 Task: Invite Team Member Softage.1@softage.net to Workspace Employee Relations. Invite Team Member Softage.2@softage.net to Workspace Employee Relations. Invite Team Member Softage.3@softage.net to Workspace Employee Relations. Invite Team Member Softage.4@softage.net to Workspace Employee Relations
Action: Mouse moved to (789, 118)
Screenshot: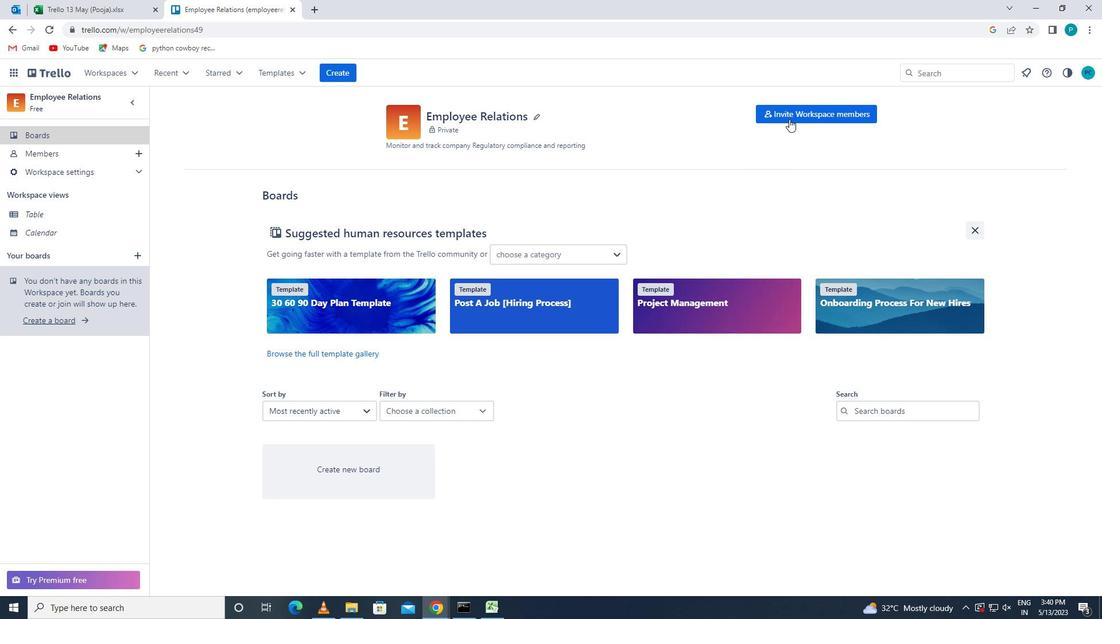 
Action: Mouse pressed left at (789, 118)
Screenshot: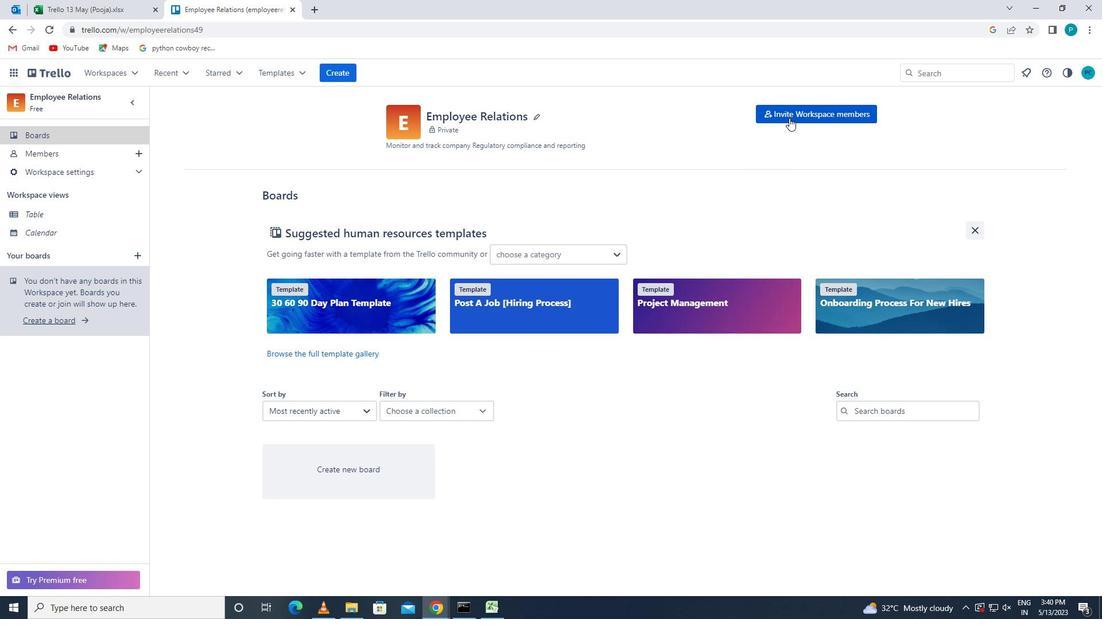 
Action: Mouse moved to (541, 328)
Screenshot: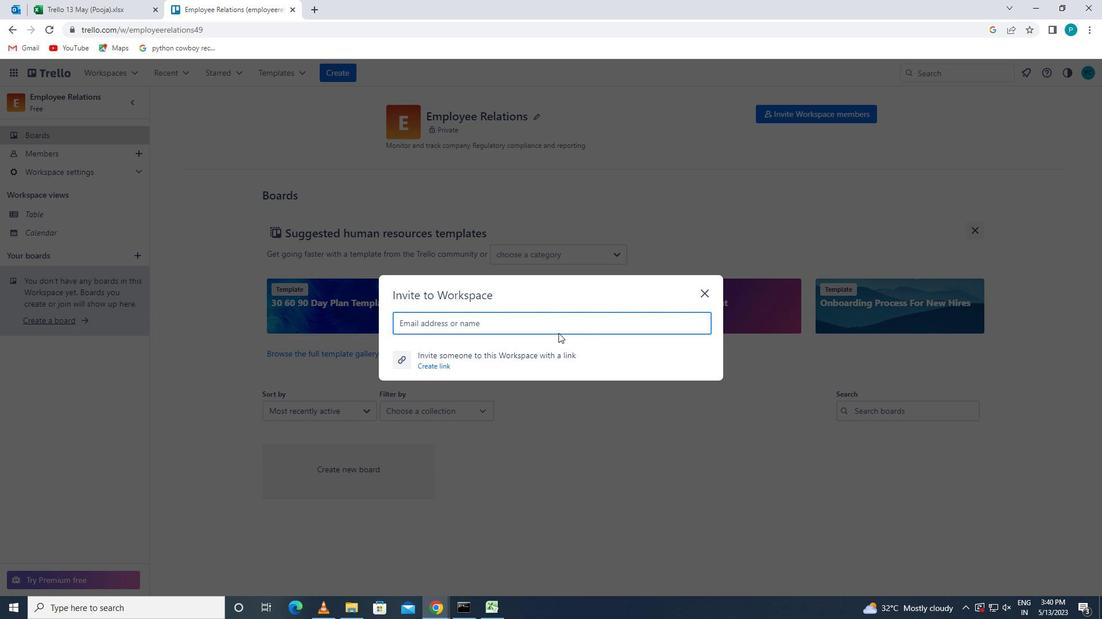 
Action: Mouse pressed left at (541, 328)
Screenshot: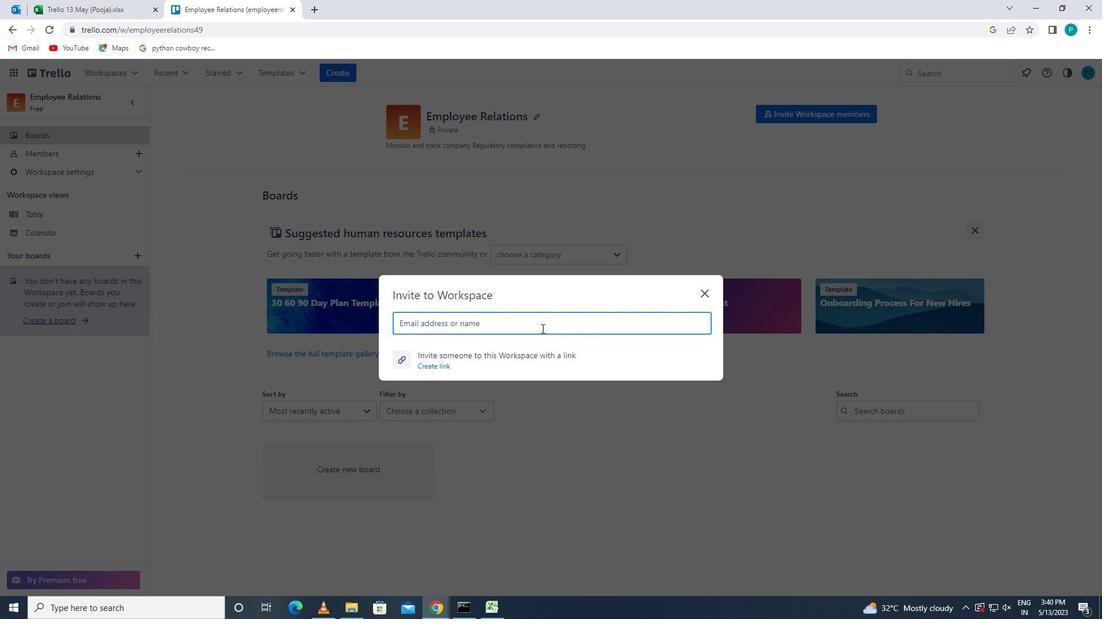 
Action: Key pressed <Key.caps_lock>s<Key.caps_lock>oftage.1<Key.shift>@SOFTAGE.NET
Screenshot: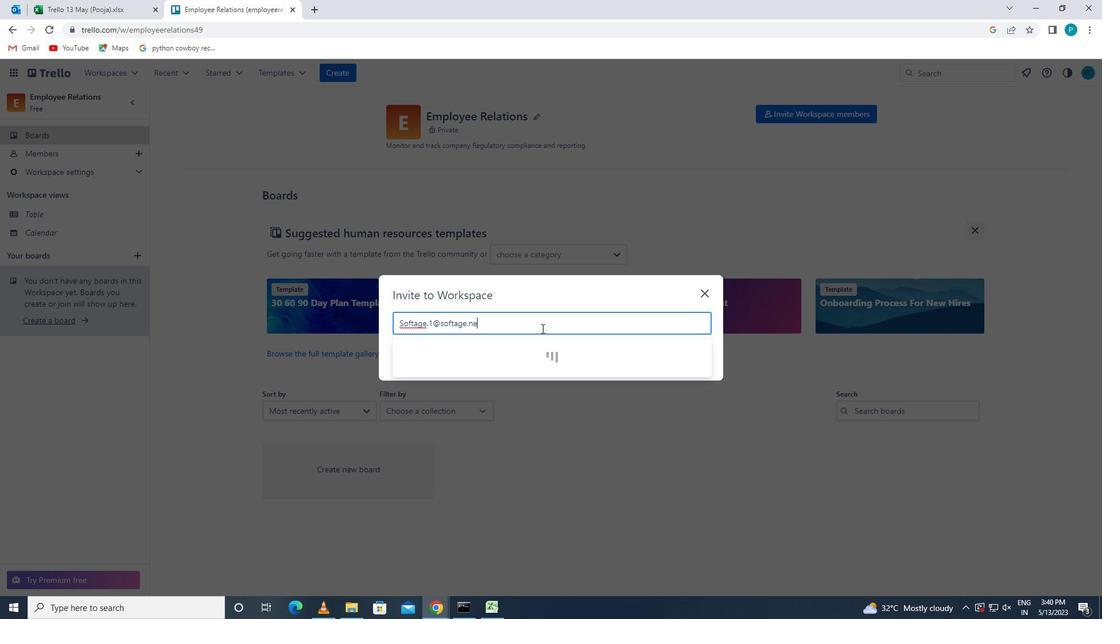 
Action: Mouse moved to (478, 349)
Screenshot: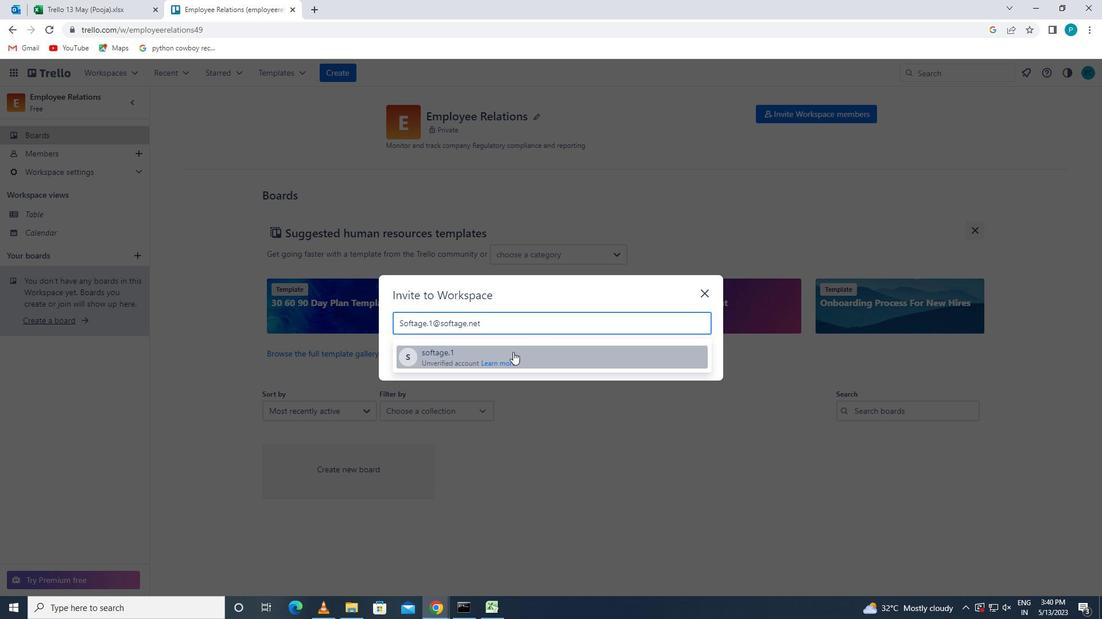 
Action: Mouse pressed left at (478, 349)
Screenshot: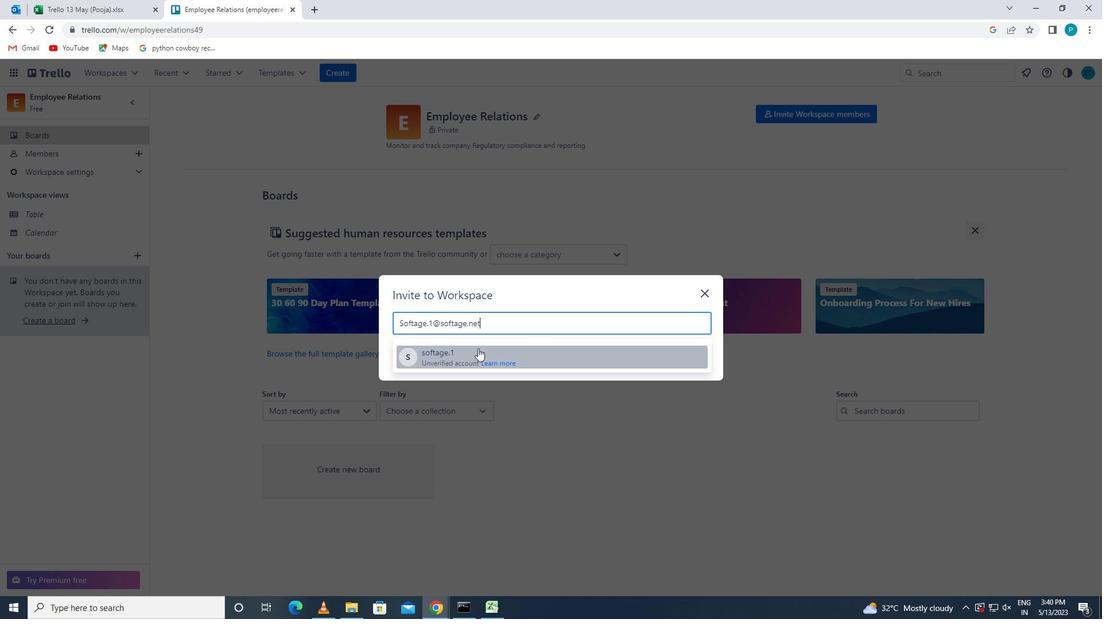 
Action: Key pressed <Key.caps_lock>S<Key.caps_lock>OFTAGE.2<Key.shift>@SOFTAGE.NET
Screenshot: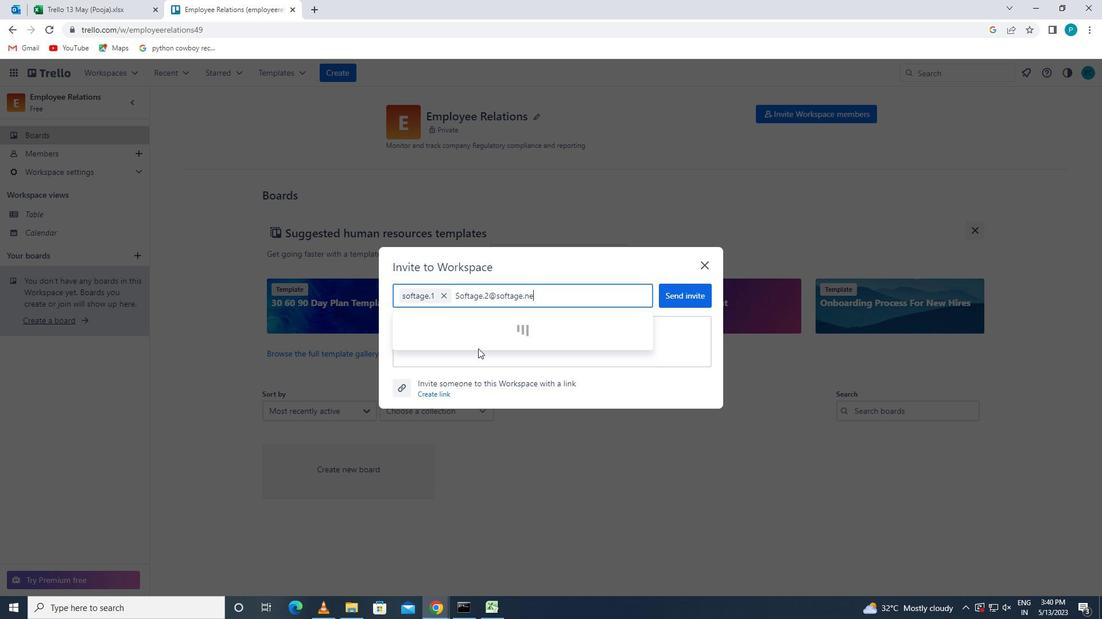 
Action: Mouse moved to (450, 325)
Screenshot: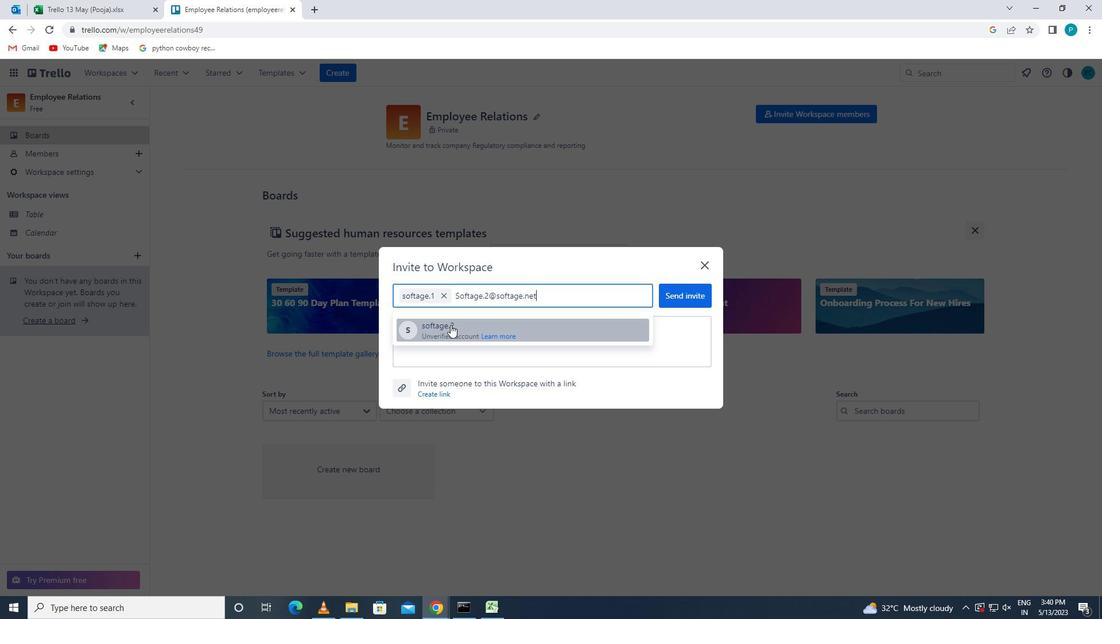 
Action: Mouse pressed left at (450, 325)
Screenshot: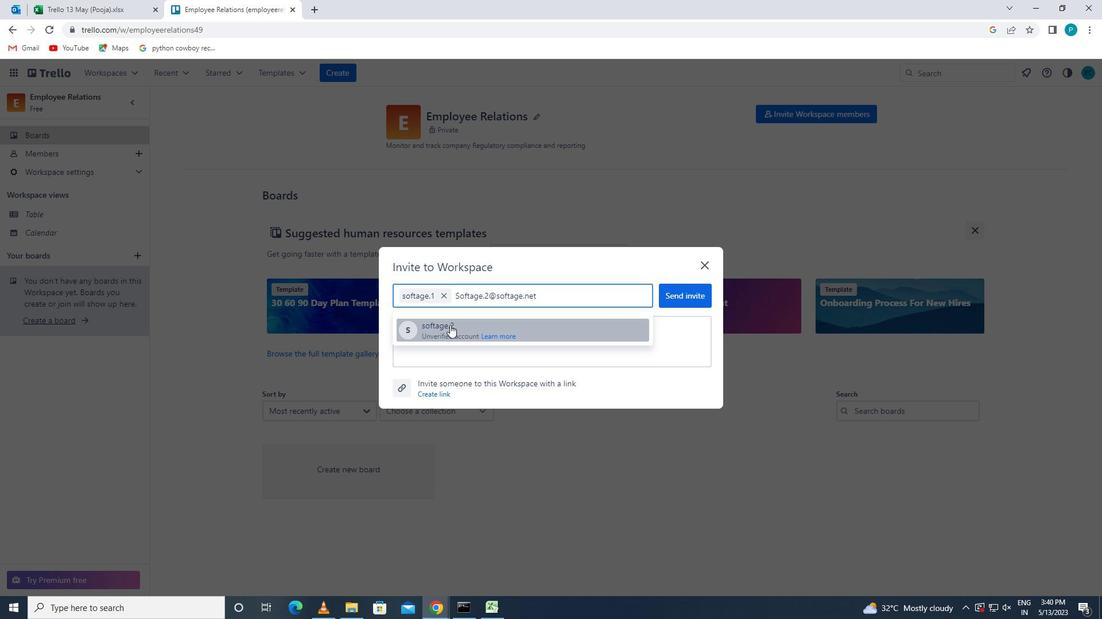 
Action: Key pressed <Key.caps_lock>S<Key.caps_lock>OFTAGE.3<Key.shift>@SOFTAGE.NET
Screenshot: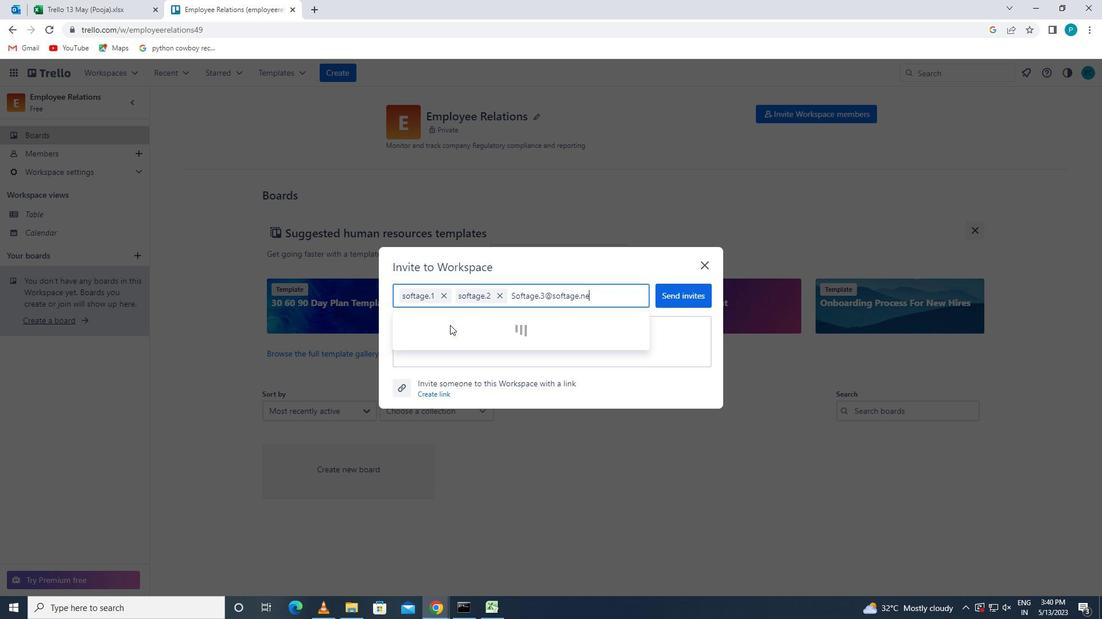 
Action: Mouse pressed left at (450, 325)
Screenshot: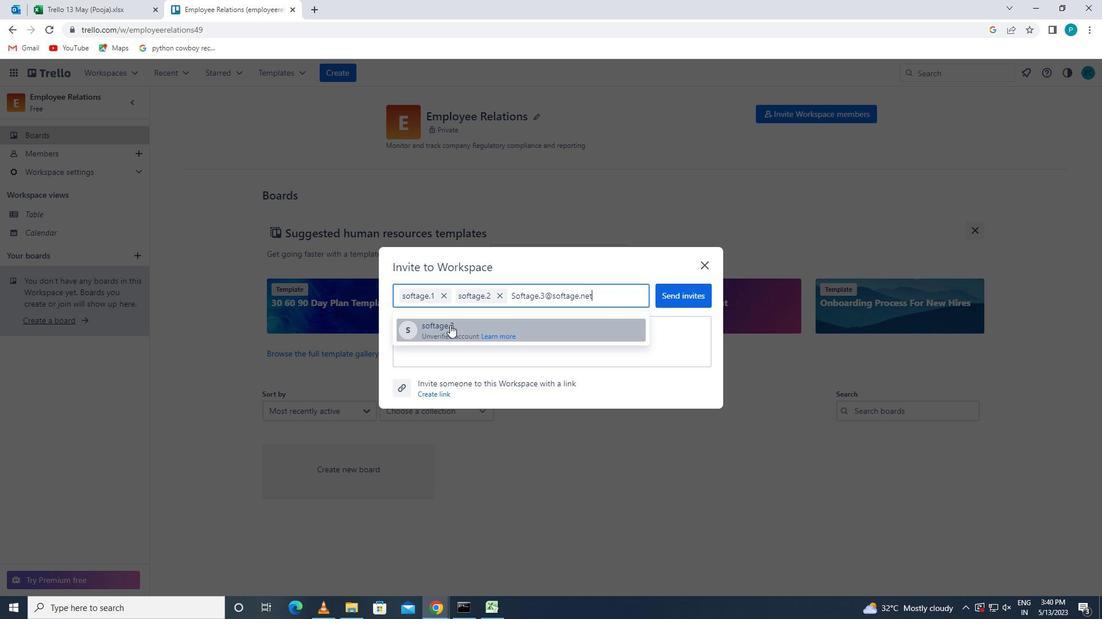 
Action: Key pressed <Key.caps_lock>S<Key.caps_lock>OFTAGE.4<Key.shift>@SOFTAGE.NET
Screenshot: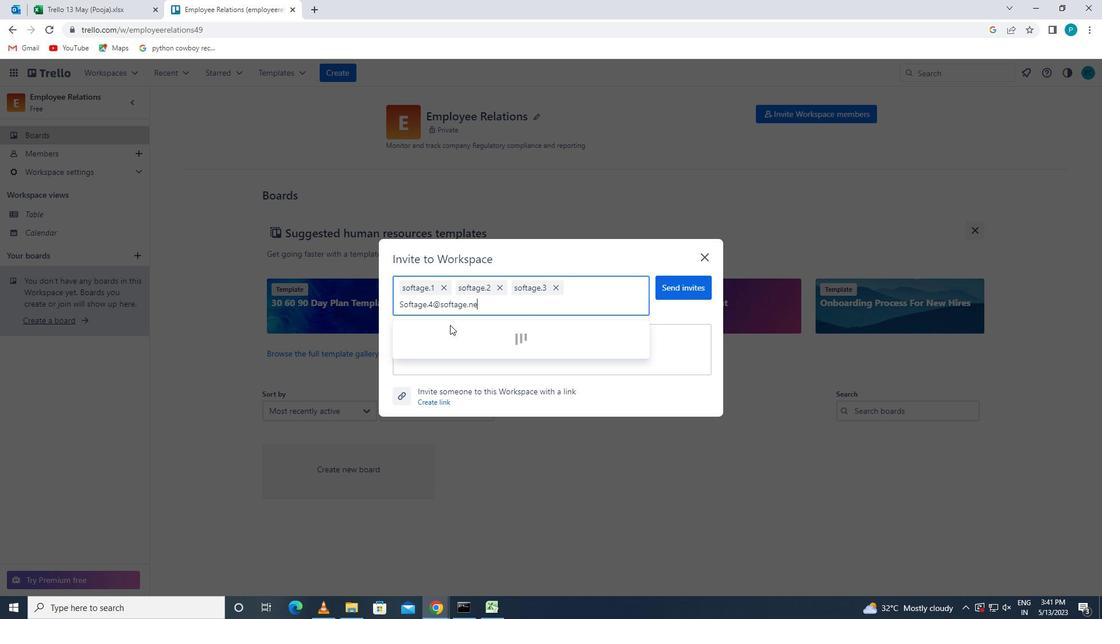 
Action: Mouse moved to (428, 335)
Screenshot: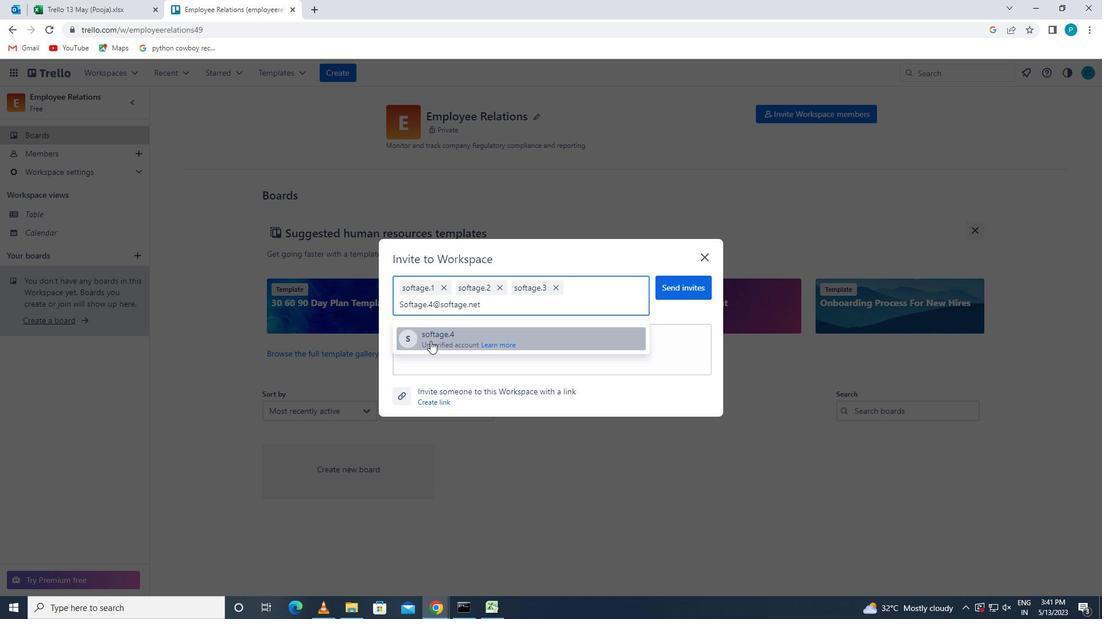 
Action: Mouse pressed left at (428, 335)
Screenshot: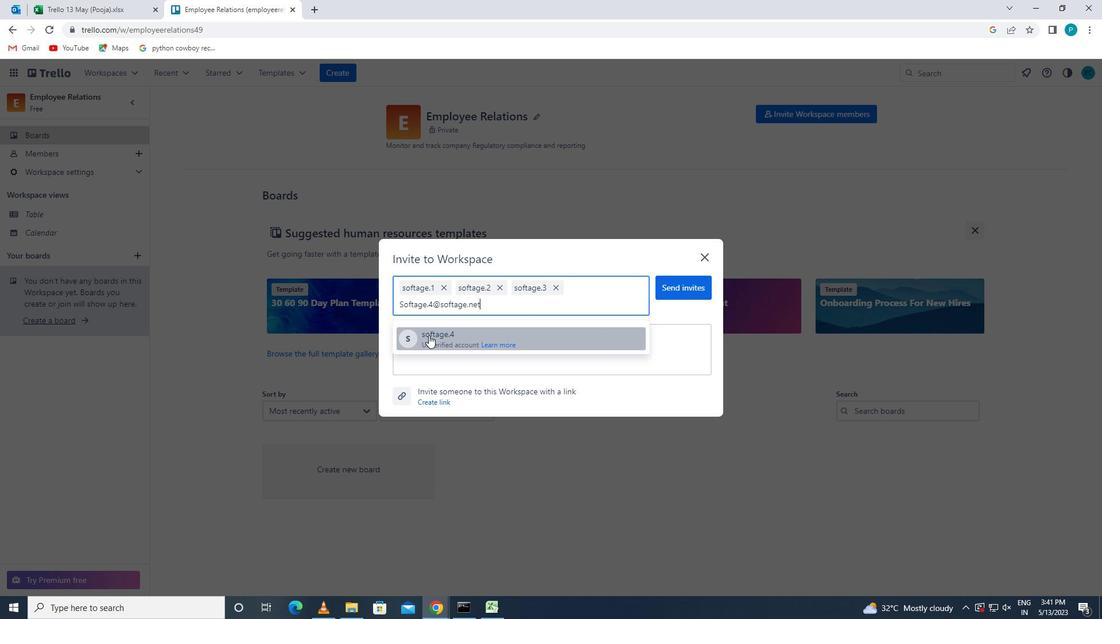 
Action: Mouse moved to (687, 296)
Screenshot: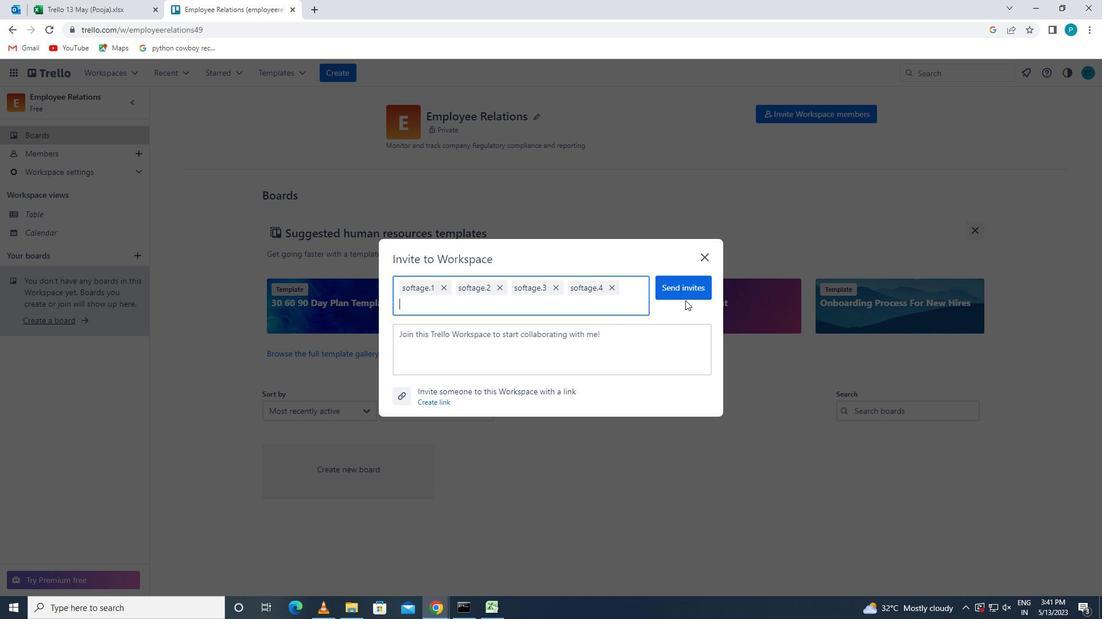 
Action: Mouse pressed left at (687, 296)
Screenshot: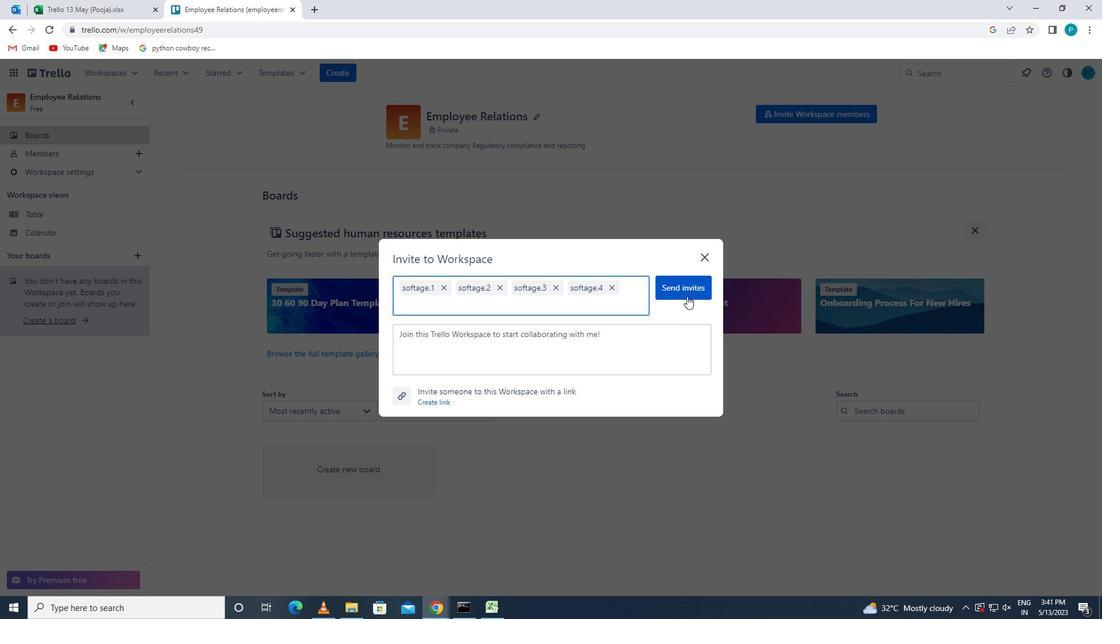 
Action: Mouse scrolled (687, 297) with delta (0, 0)
Screenshot: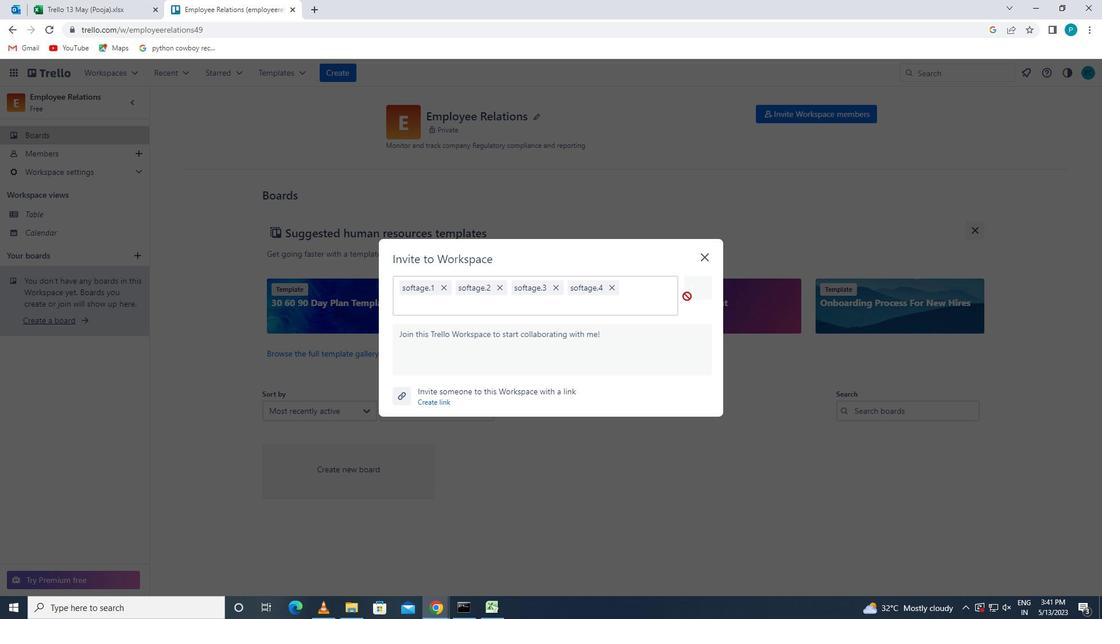 
